 Task: Add Attachment from "Attach a link" to Card Card0000000216 in Board Board0000000054 in Workspace WS0000000018 in Trello. Add Cover Red to Card Card0000000216 in Board Board0000000054 in Workspace WS0000000018 in Trello. Add "Join Card" Button Button0000000216  to Card Card0000000216 in Board Board0000000054 in Workspace WS0000000018 in Trello. Add Description DS0000000216 to Card Card0000000216 in Board Board0000000054 in Workspace WS0000000018 in Trello. Add Comment CM0000000216 to Card Card0000000216 in Board Board0000000054 in Workspace WS0000000018 in Trello
Action: Mouse moved to (516, 25)
Screenshot: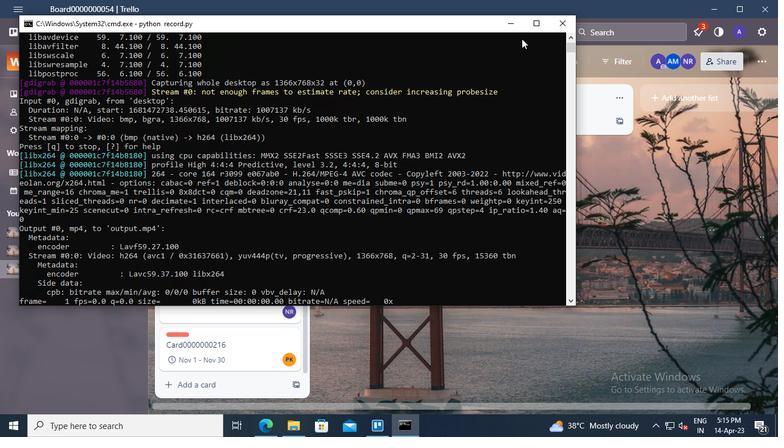 
Action: Mouse pressed left at (516, 25)
Screenshot: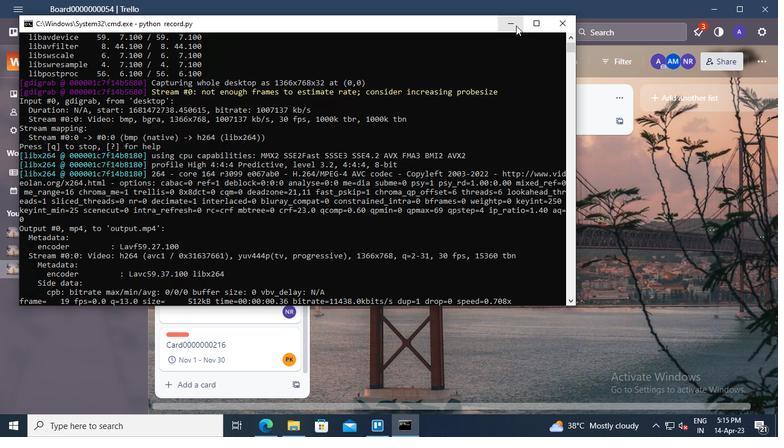 
Action: Mouse moved to (231, 345)
Screenshot: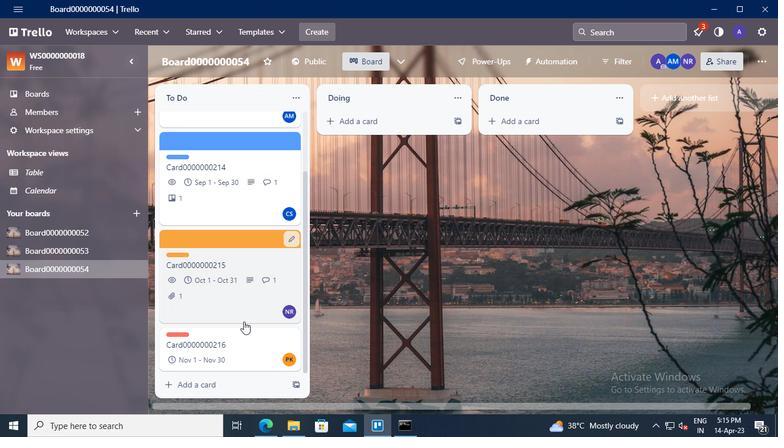 
Action: Mouse pressed left at (231, 345)
Screenshot: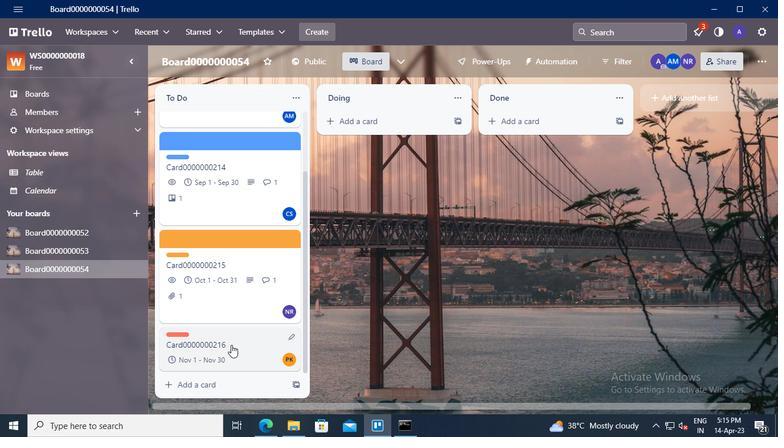 
Action: Mouse moved to (546, 240)
Screenshot: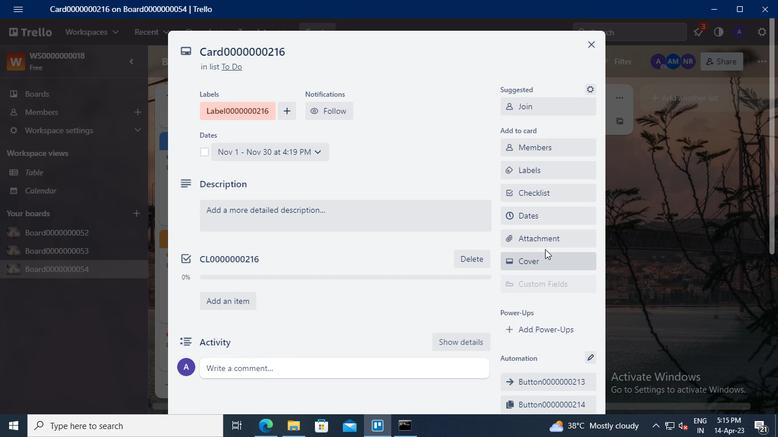 
Action: Mouse pressed left at (546, 240)
Screenshot: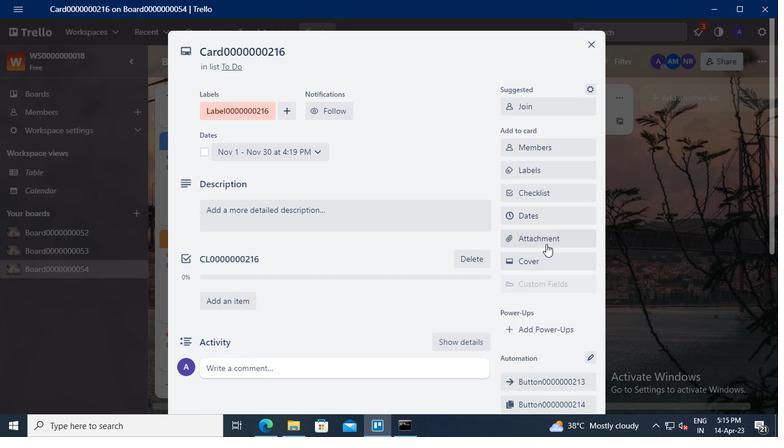 
Action: Mouse moved to (262, 429)
Screenshot: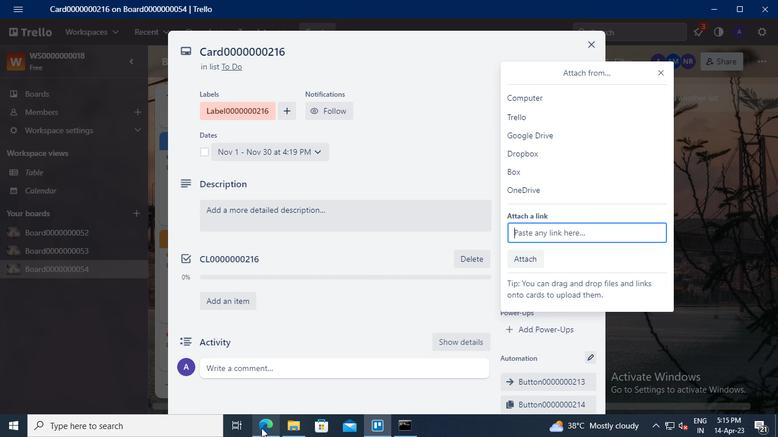 
Action: Mouse pressed left at (262, 429)
Screenshot: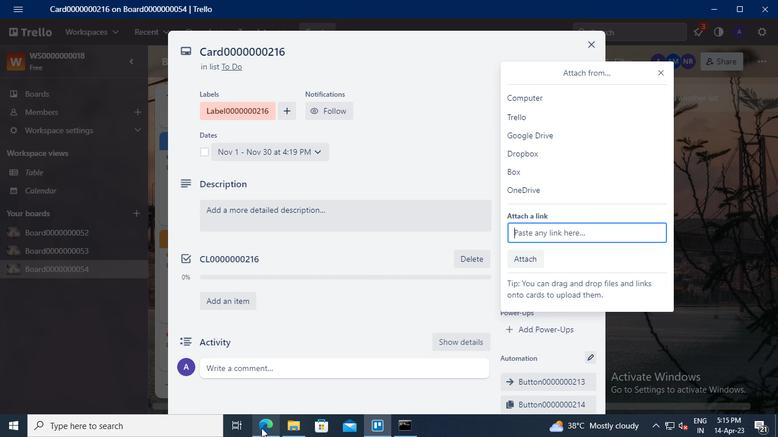 
Action: Mouse moved to (163, 31)
Screenshot: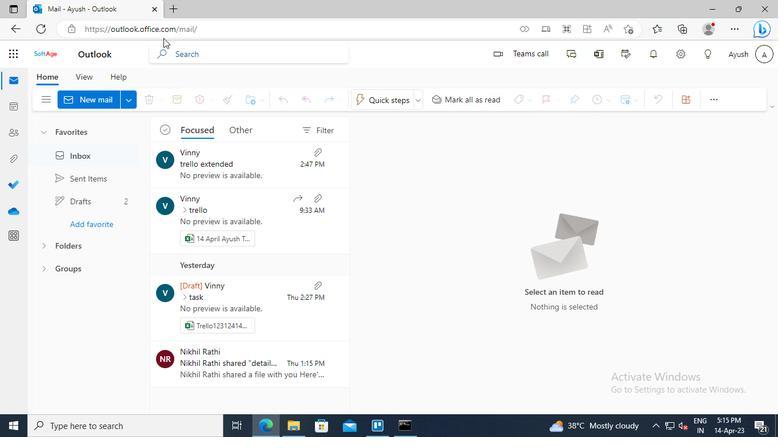 
Action: Mouse pressed left at (163, 31)
Screenshot: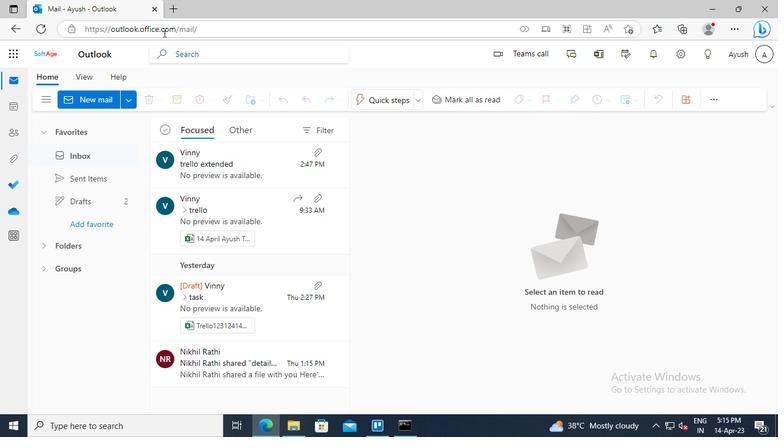 
Action: Keyboard Key.ctrl_l
Screenshot: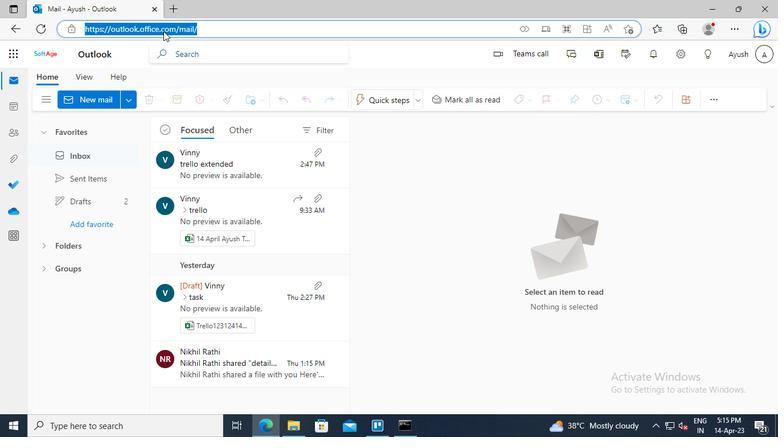 
Action: Keyboard Key.ctrl_l
Screenshot: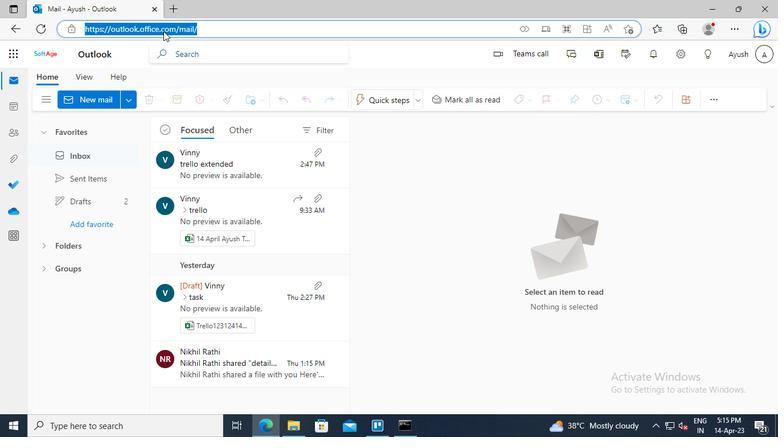 
Action: Keyboard Key.ctrl_l
Screenshot: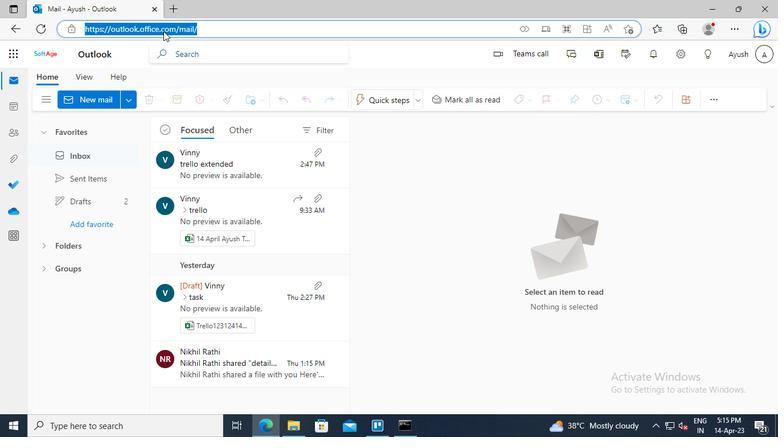 
Action: Keyboard Key.ctrl_l
Screenshot: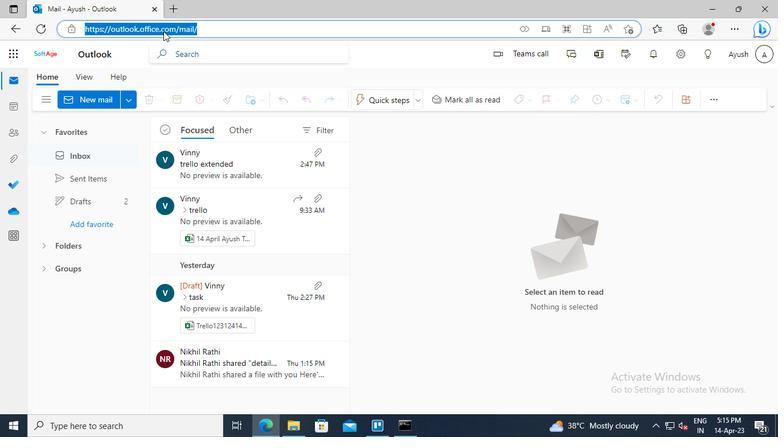 
Action: Keyboard Key.ctrl_l
Screenshot: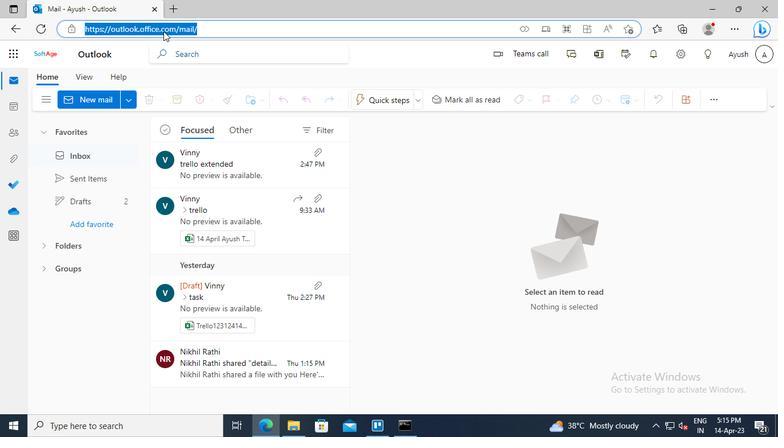 
Action: Keyboard Key.ctrl_l
Screenshot: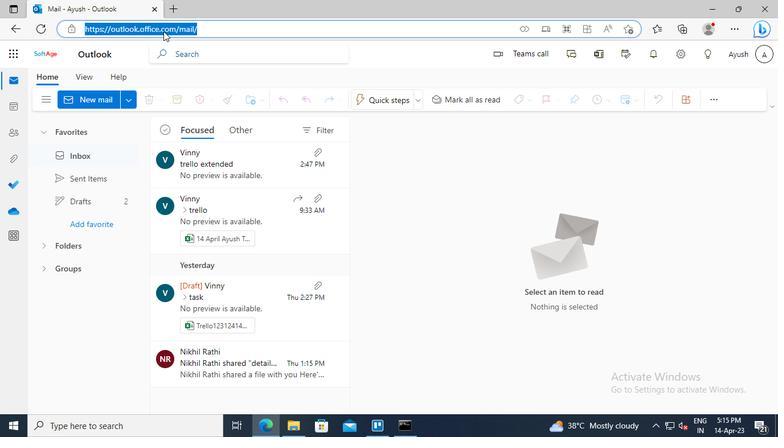 
Action: Keyboard \x03
Screenshot: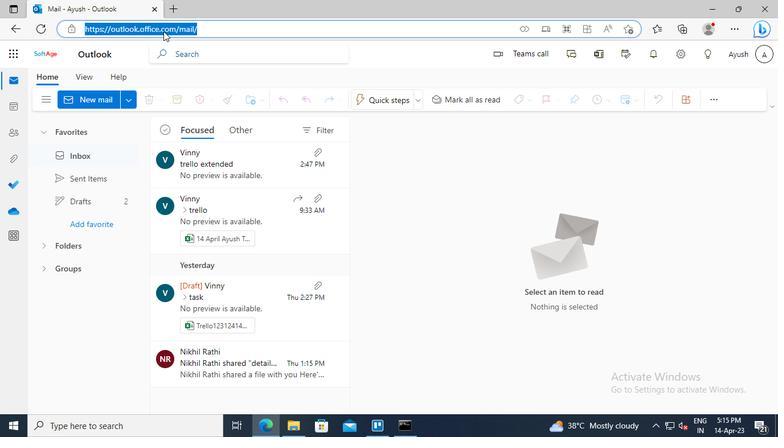 
Action: Mouse moved to (375, 428)
Screenshot: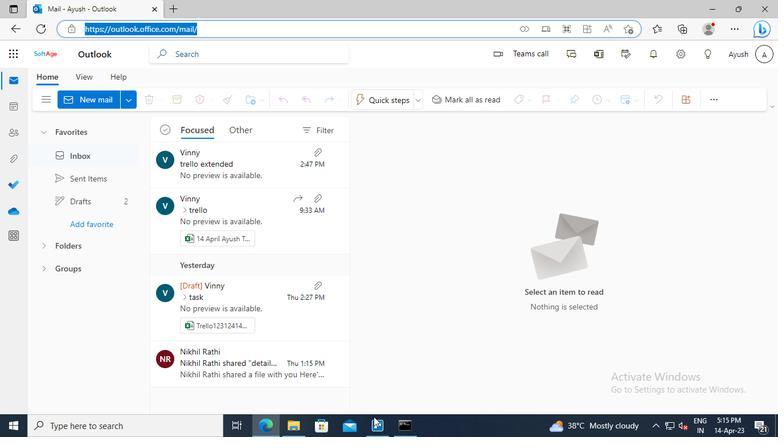 
Action: Mouse pressed left at (375, 428)
Screenshot: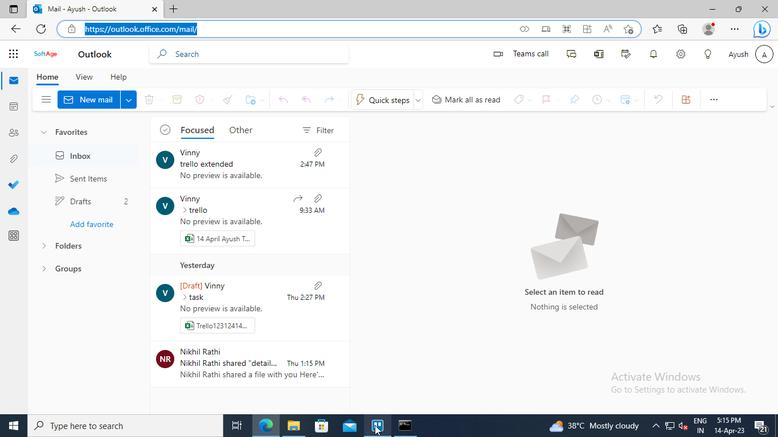 
Action: Mouse moved to (526, 235)
Screenshot: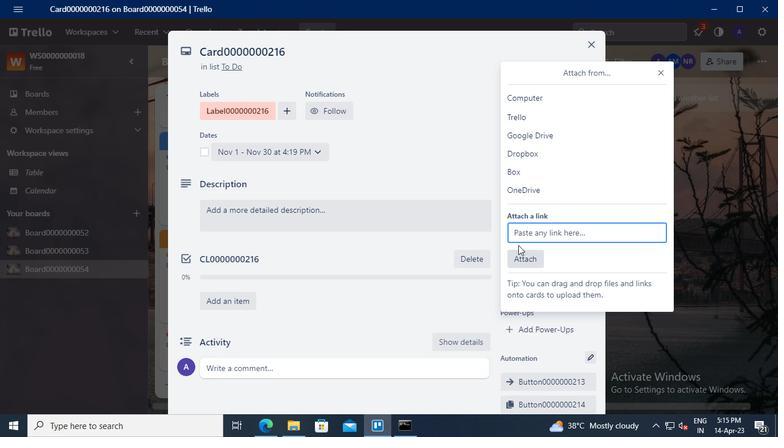 
Action: Mouse pressed left at (526, 235)
Screenshot: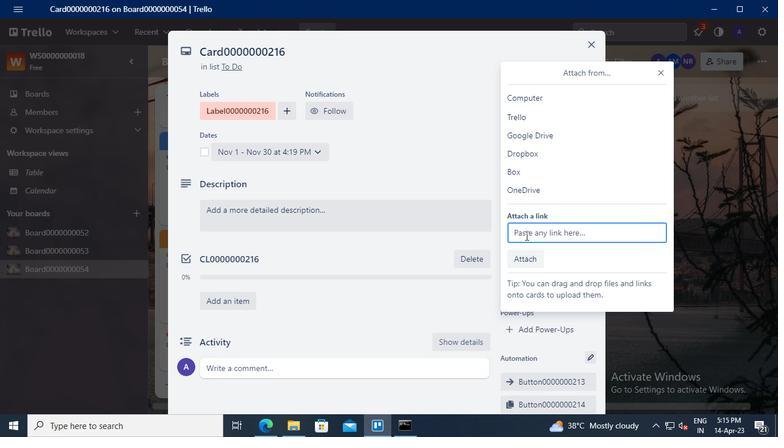 
Action: Keyboard Key.ctrl_l
Screenshot: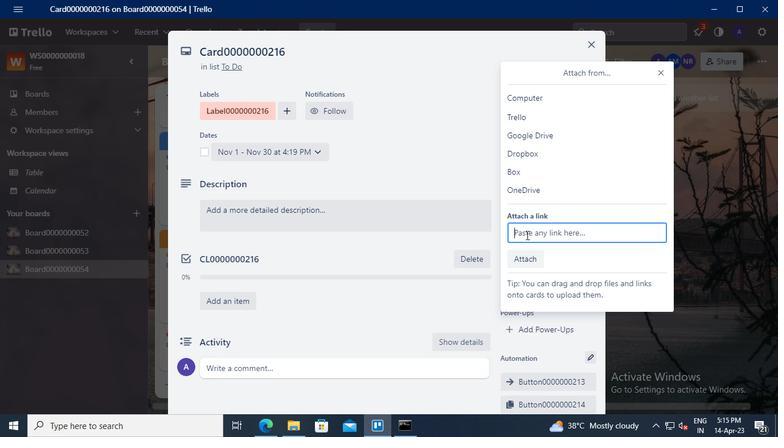 
Action: Keyboard \x16
Screenshot: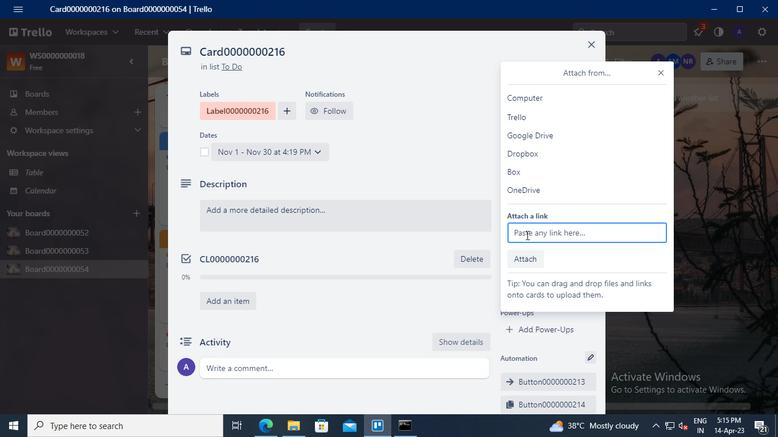 
Action: Mouse moved to (529, 301)
Screenshot: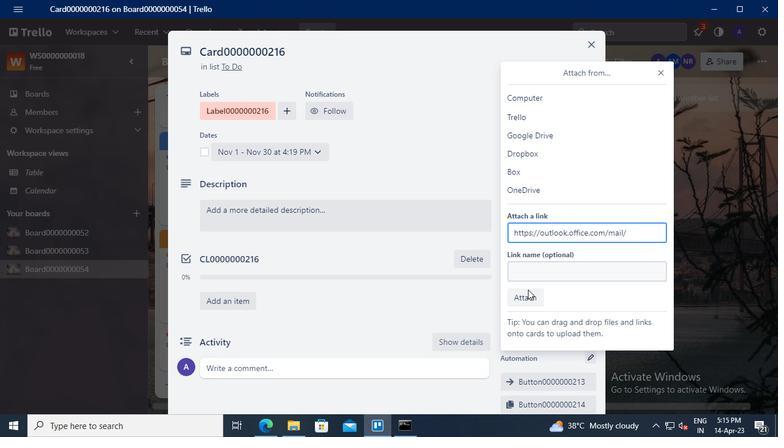 
Action: Mouse pressed left at (529, 301)
Screenshot: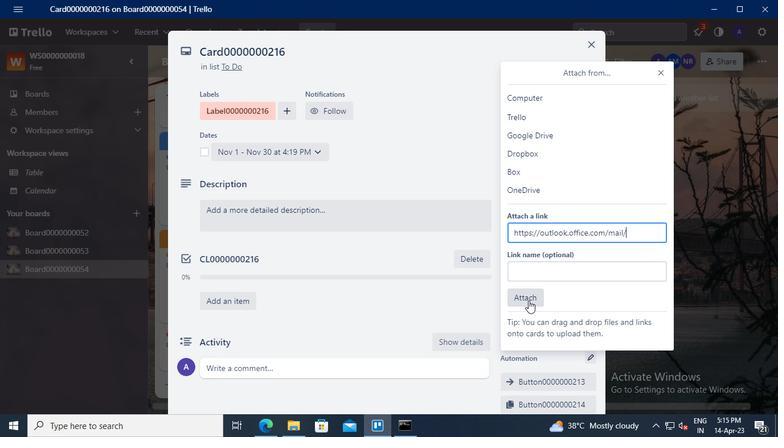 
Action: Mouse moved to (534, 262)
Screenshot: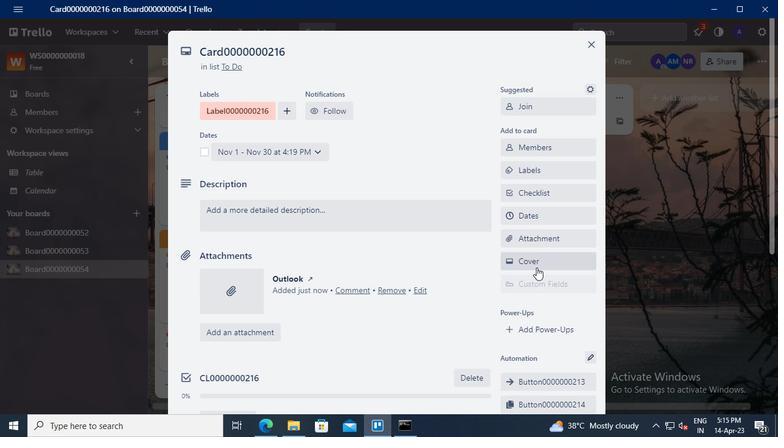
Action: Mouse pressed left at (534, 262)
Screenshot: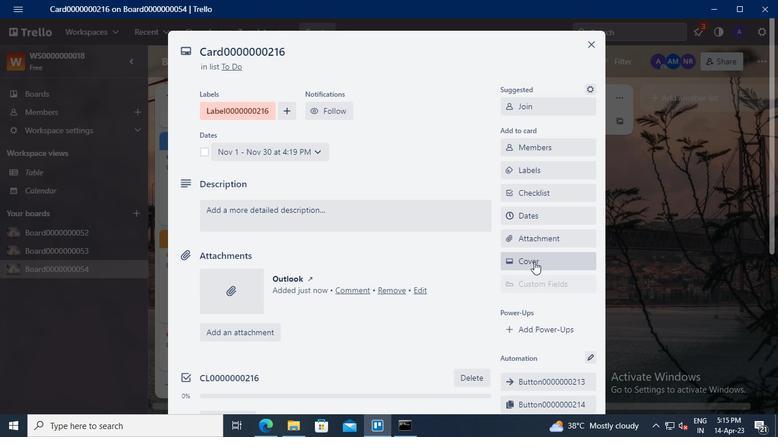 
Action: Mouse moved to (615, 186)
Screenshot: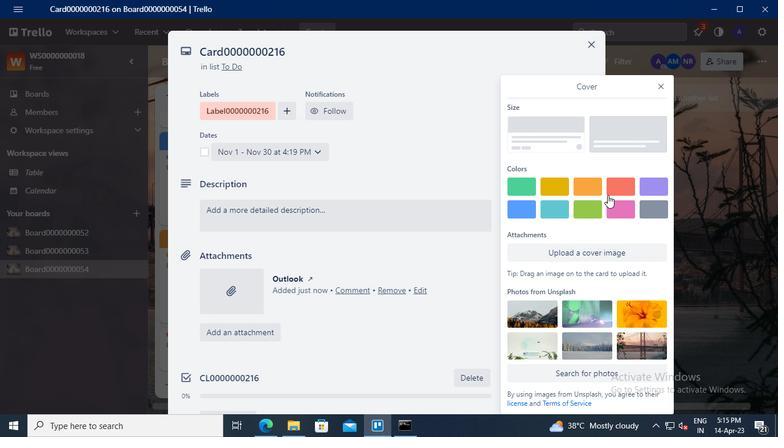 
Action: Mouse pressed left at (615, 186)
Screenshot: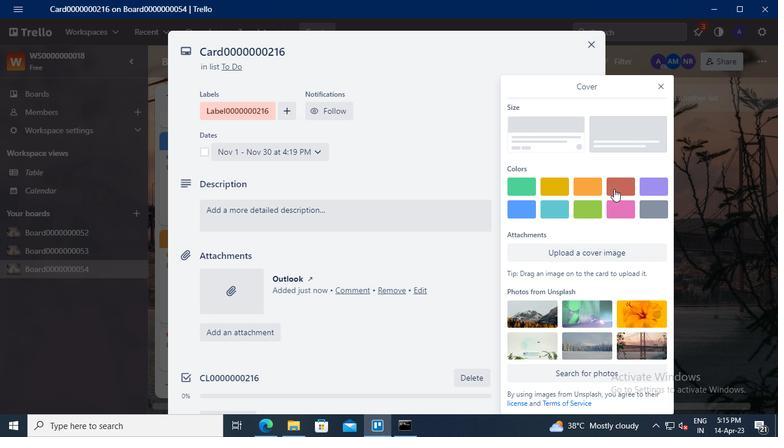
Action: Mouse moved to (661, 67)
Screenshot: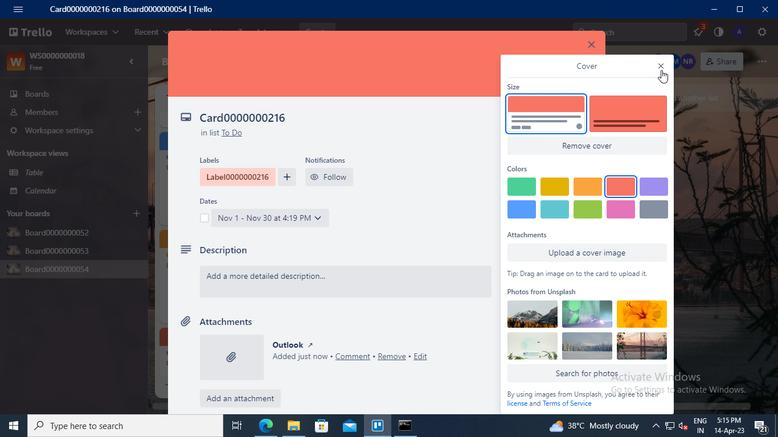 
Action: Mouse pressed left at (661, 67)
Screenshot: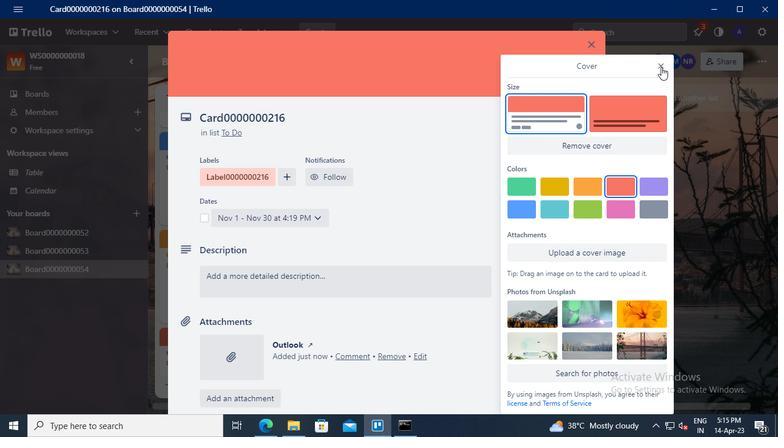 
Action: Mouse moved to (547, 286)
Screenshot: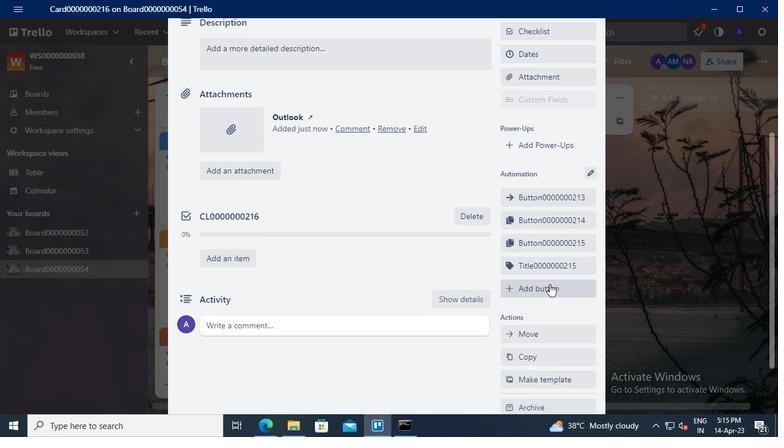 
Action: Mouse pressed left at (547, 286)
Screenshot: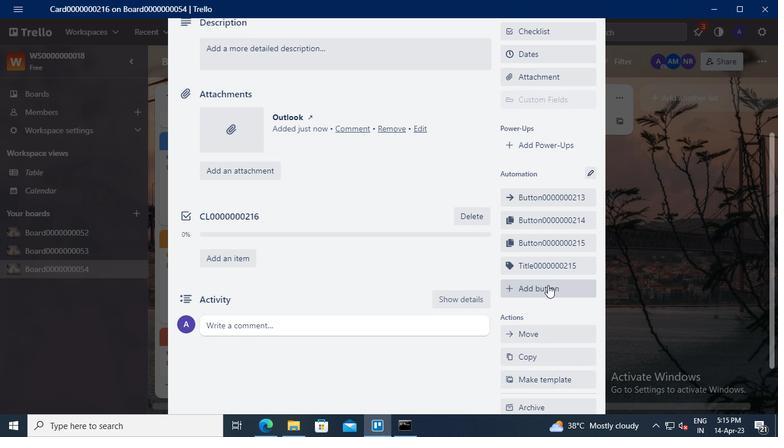 
Action: Mouse moved to (546, 172)
Screenshot: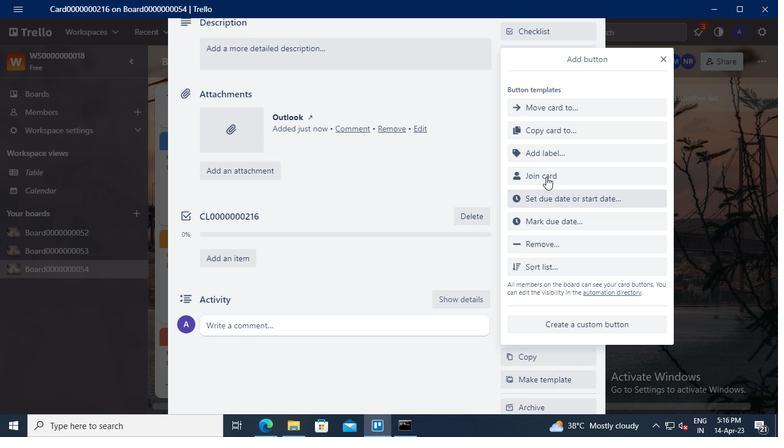 
Action: Mouse pressed left at (546, 172)
Screenshot: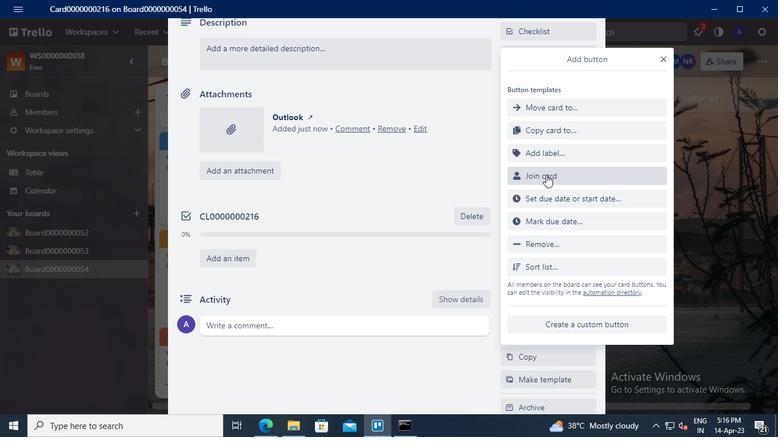 
Action: Mouse moved to (557, 129)
Screenshot: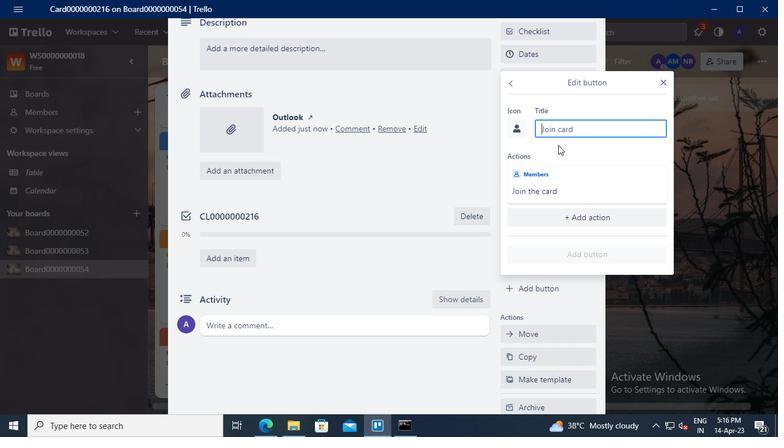 
Action: Mouse pressed left at (557, 129)
Screenshot: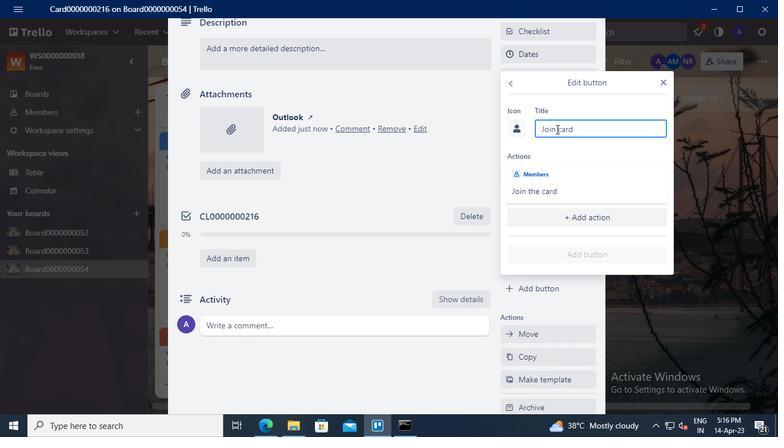 
Action: Keyboard Key.shift
Screenshot: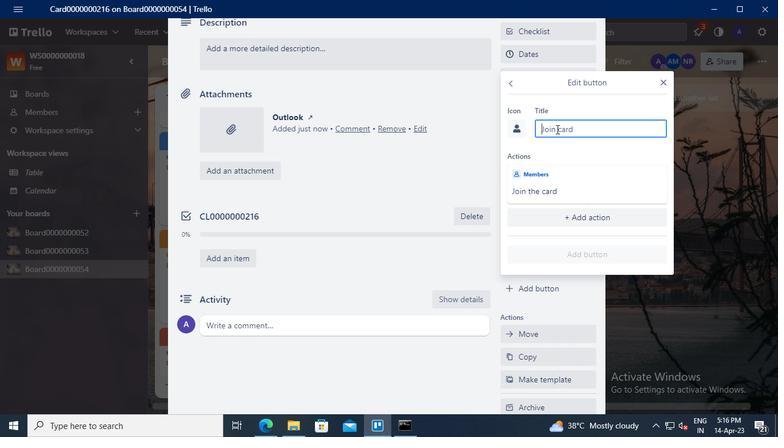 
Action: Keyboard B
Screenshot: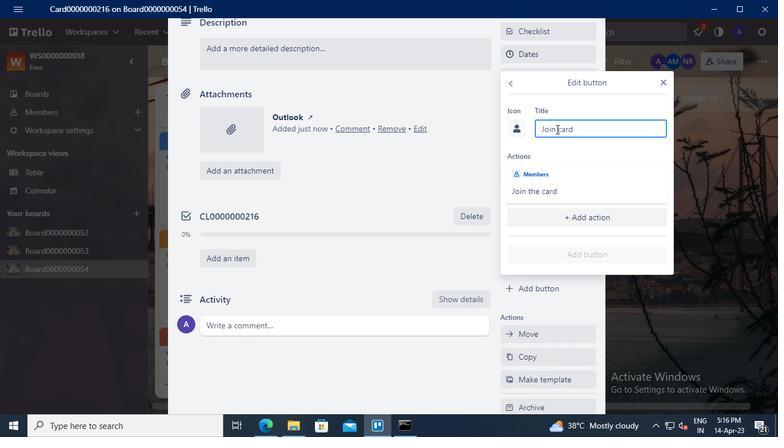 
Action: Keyboard u
Screenshot: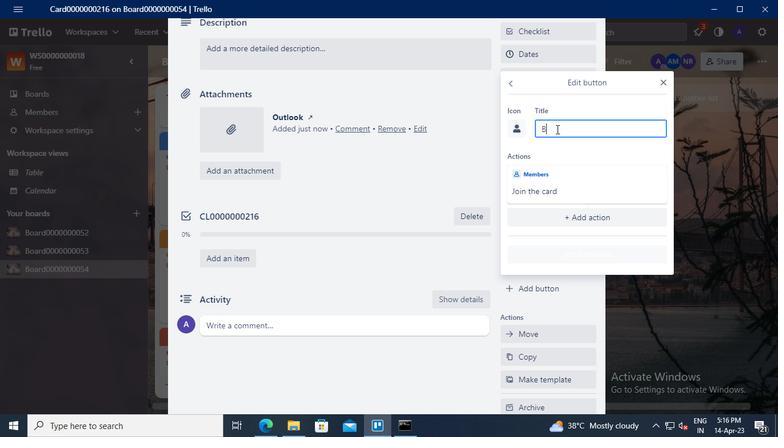 
Action: Keyboard t
Screenshot: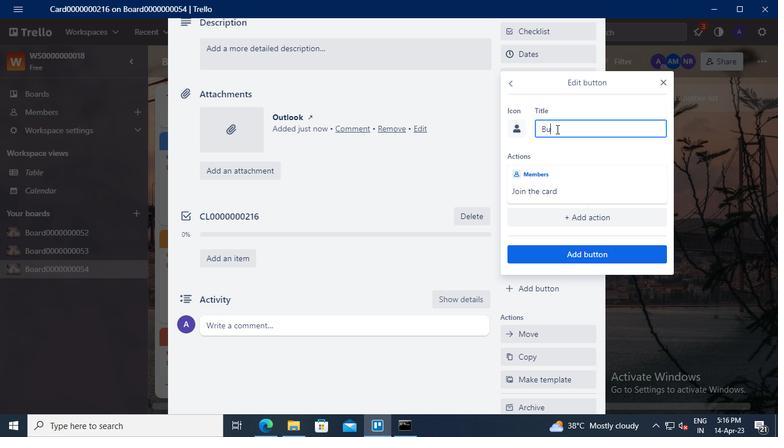 
Action: Keyboard t
Screenshot: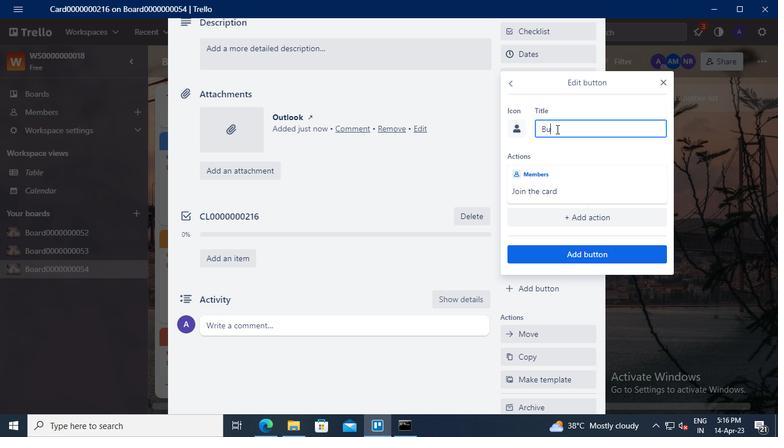 
Action: Keyboard o
Screenshot: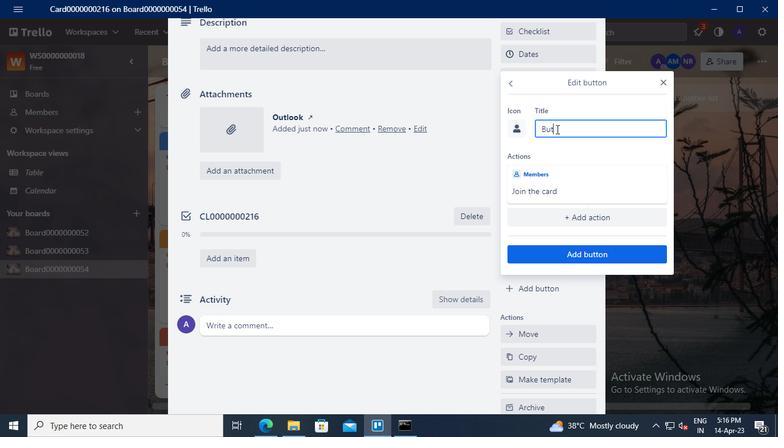 
Action: Keyboard n
Screenshot: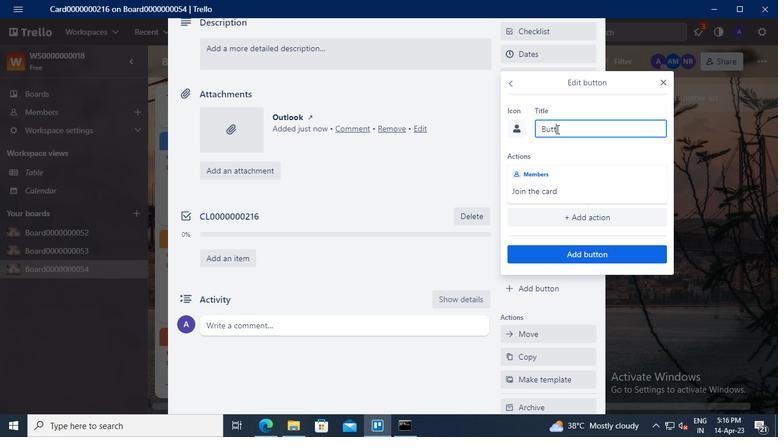 
Action: Keyboard <96>
Screenshot: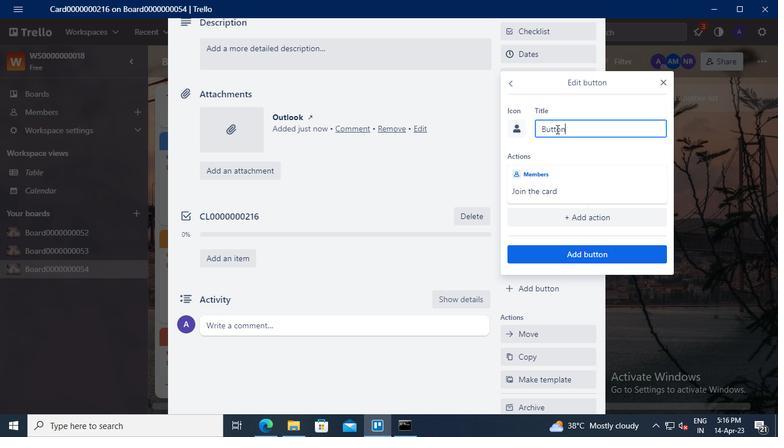 
Action: Keyboard <96>
Screenshot: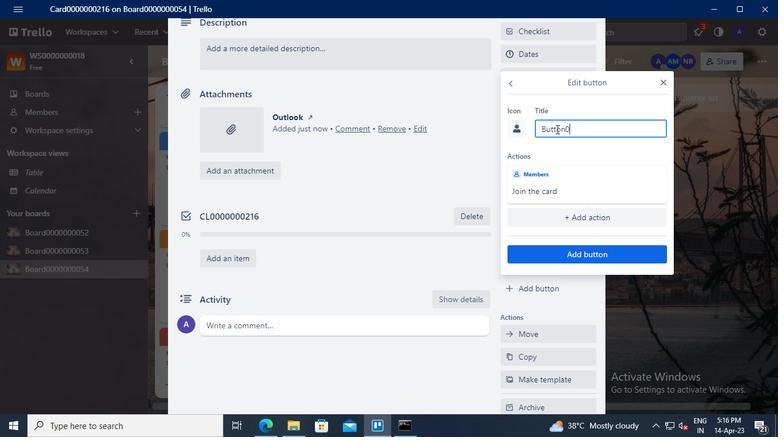 
Action: Keyboard <96>
Screenshot: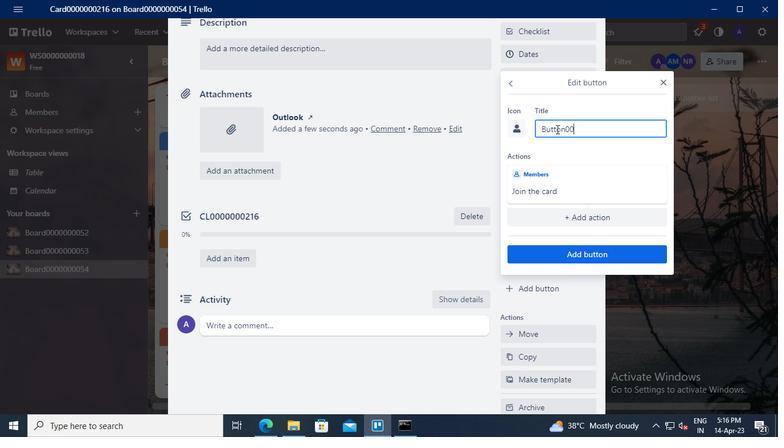 
Action: Keyboard <96>
Screenshot: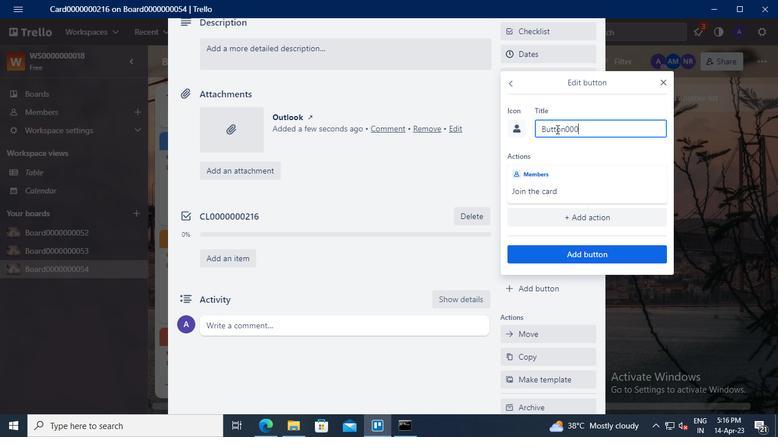 
Action: Keyboard <96>
Screenshot: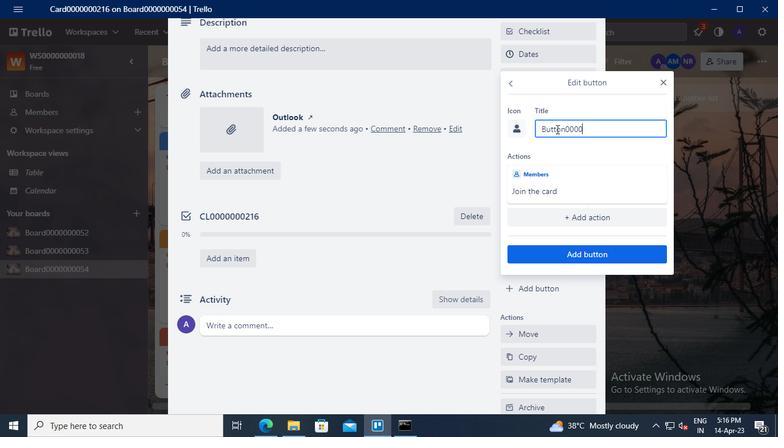 
Action: Keyboard <96>
Screenshot: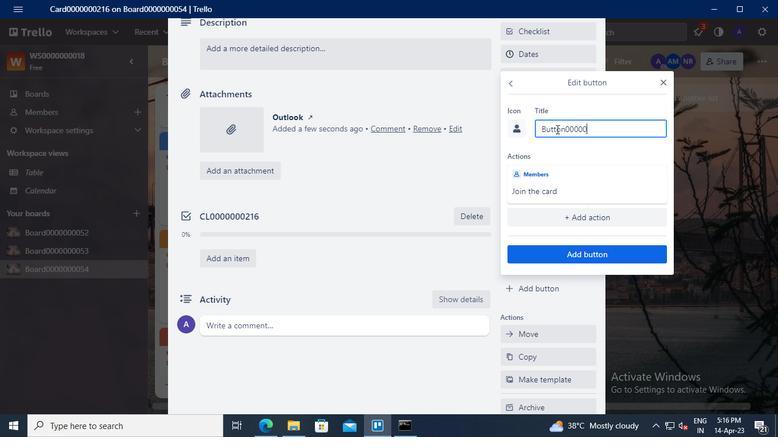 
Action: Keyboard <96>
Screenshot: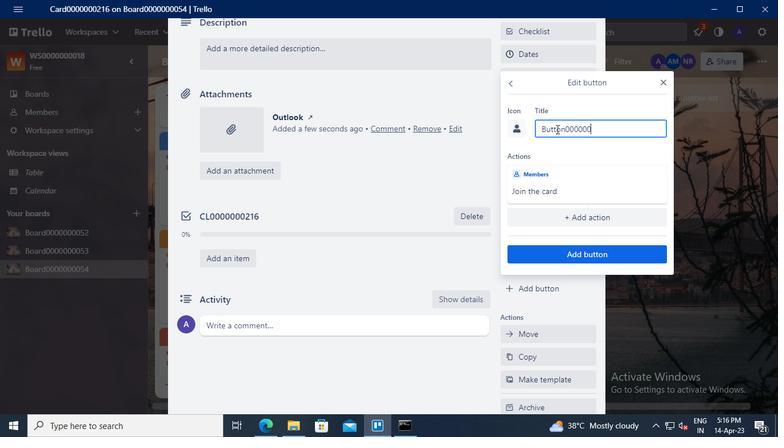 
Action: Keyboard <98>
Screenshot: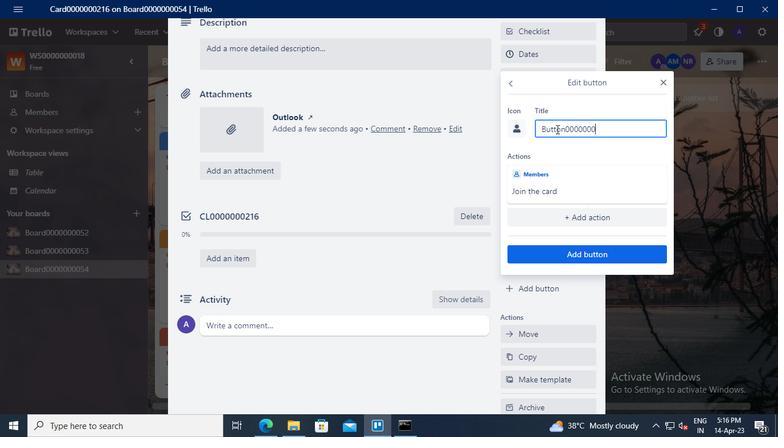 
Action: Keyboard <97>
Screenshot: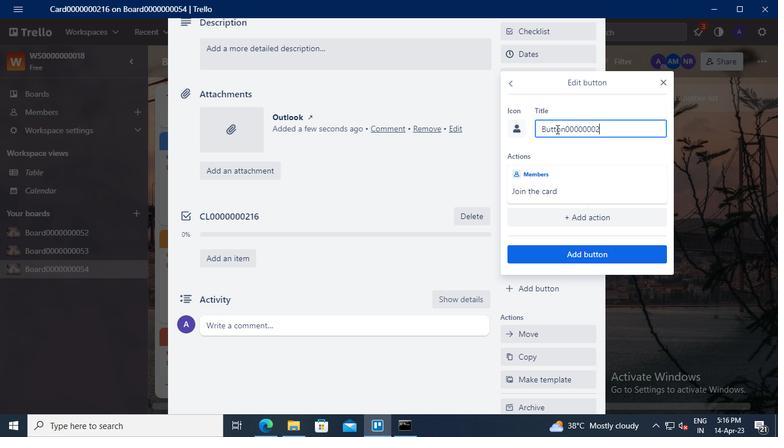 
Action: Keyboard <102>
Screenshot: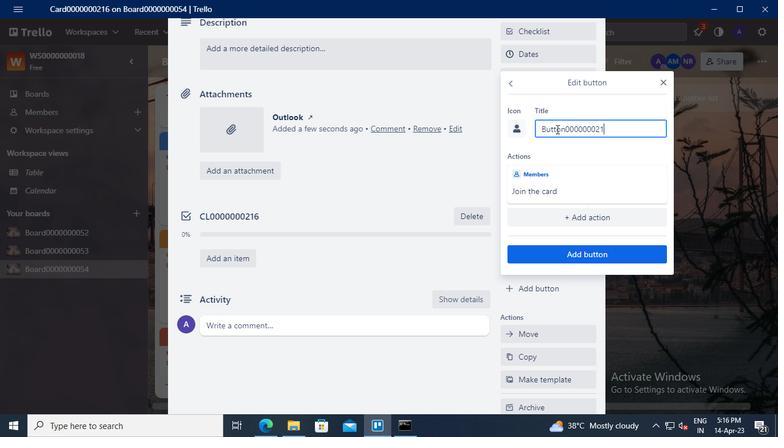 
Action: Mouse moved to (572, 251)
Screenshot: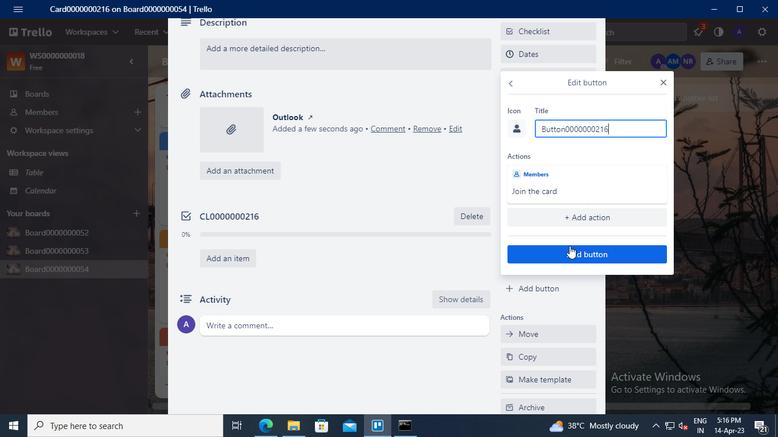 
Action: Mouse pressed left at (572, 251)
Screenshot: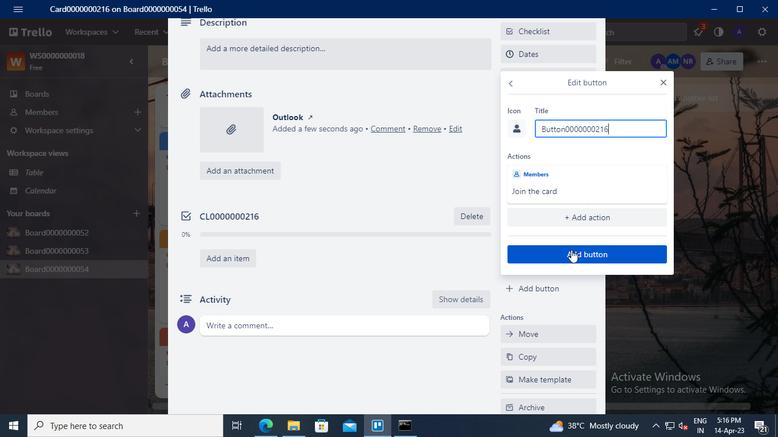 
Action: Mouse moved to (224, 163)
Screenshot: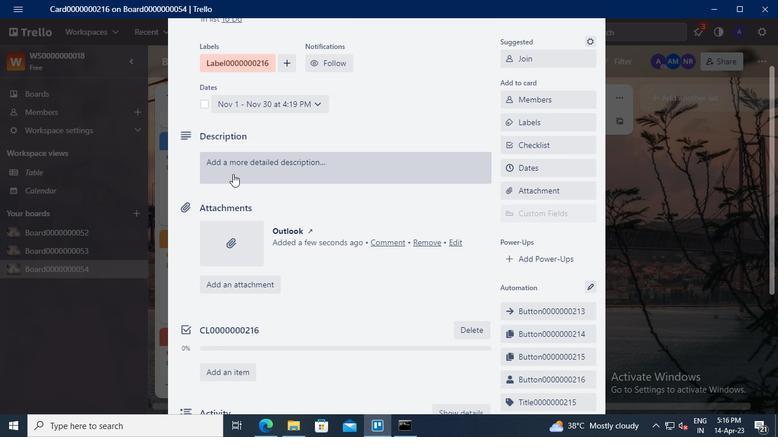 
Action: Mouse pressed left at (224, 163)
Screenshot: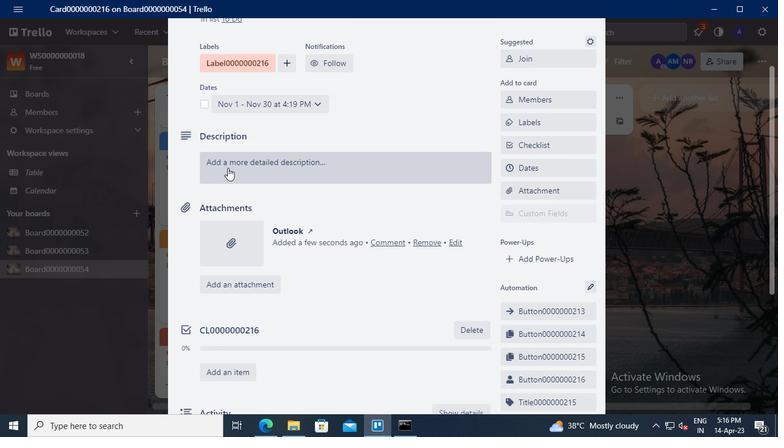 
Action: Mouse moved to (217, 196)
Screenshot: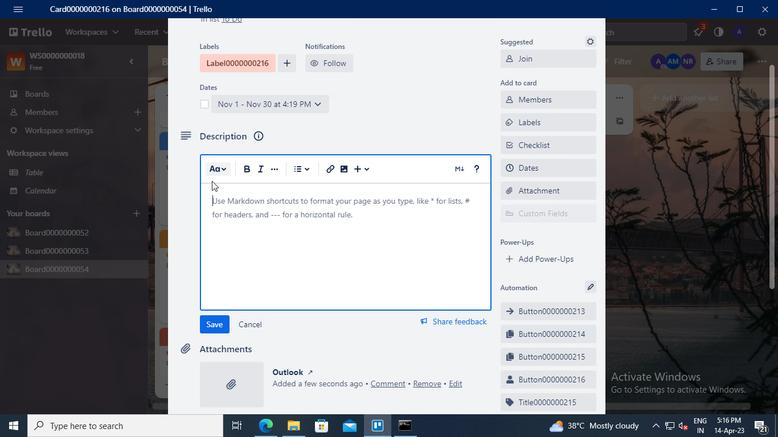 
Action: Mouse pressed left at (217, 196)
Screenshot: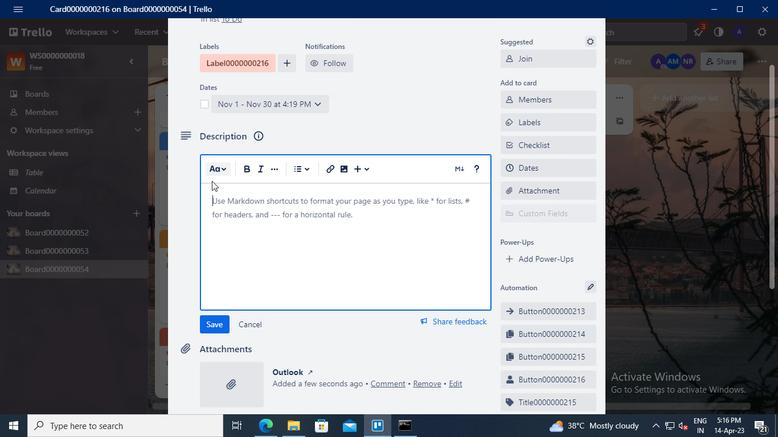 
Action: Keyboard Key.shift
Screenshot: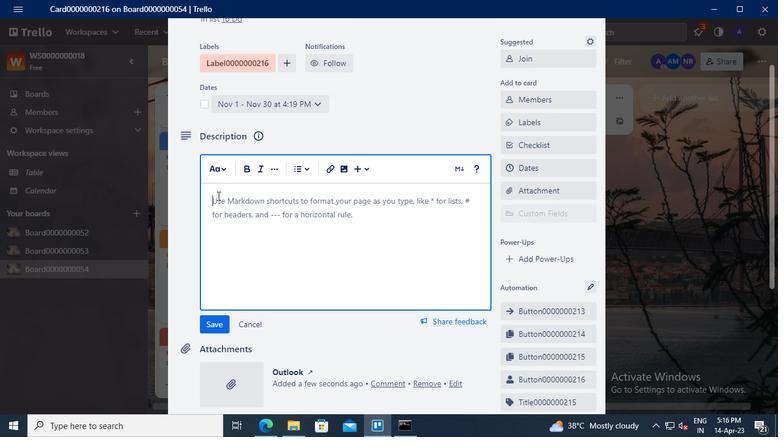 
Action: Keyboard D
Screenshot: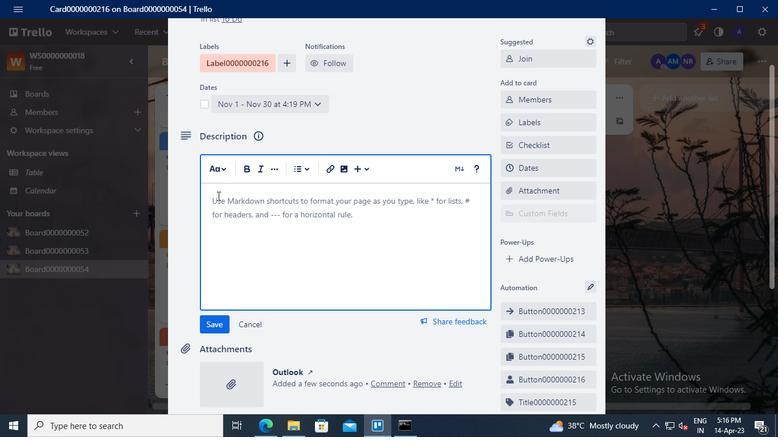 
Action: Keyboard S
Screenshot: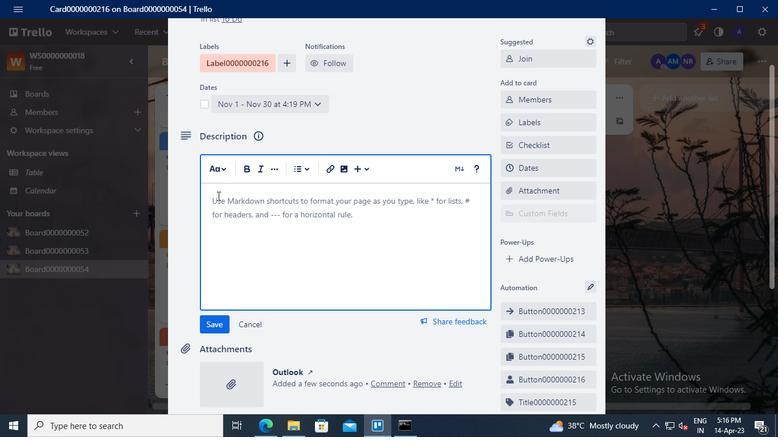 
Action: Keyboard <96>
Screenshot: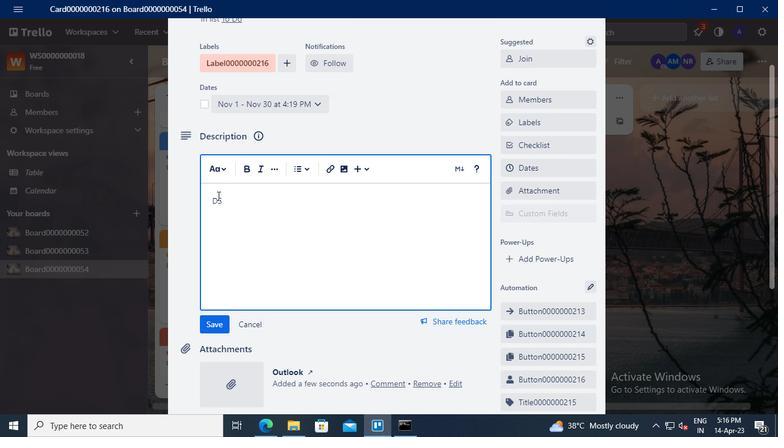 
Action: Keyboard <96>
Screenshot: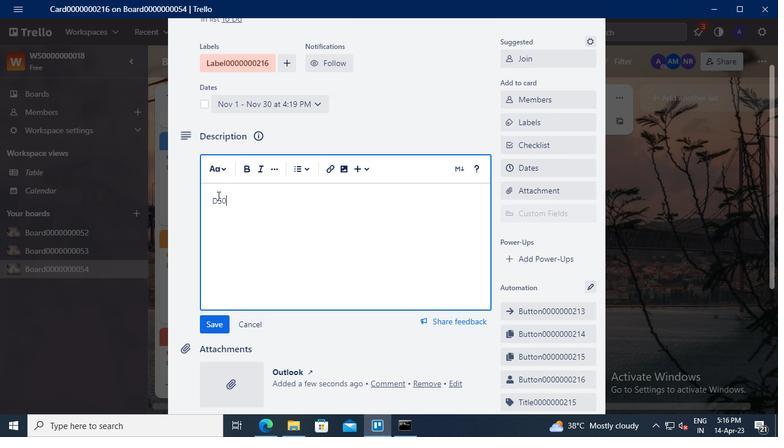 
Action: Keyboard <96>
Screenshot: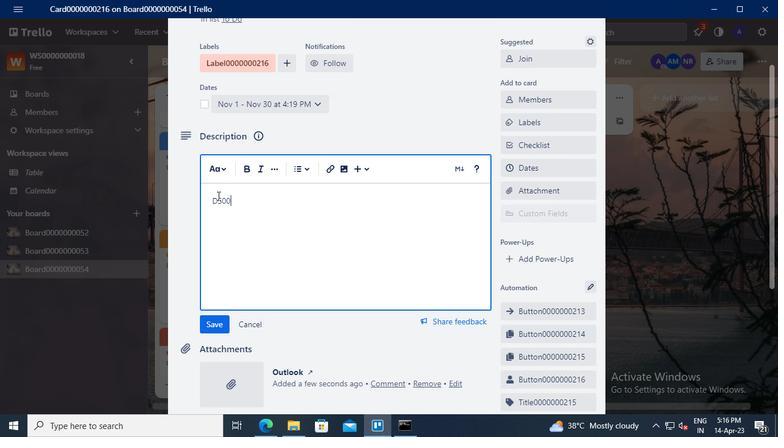
Action: Keyboard <96>
Screenshot: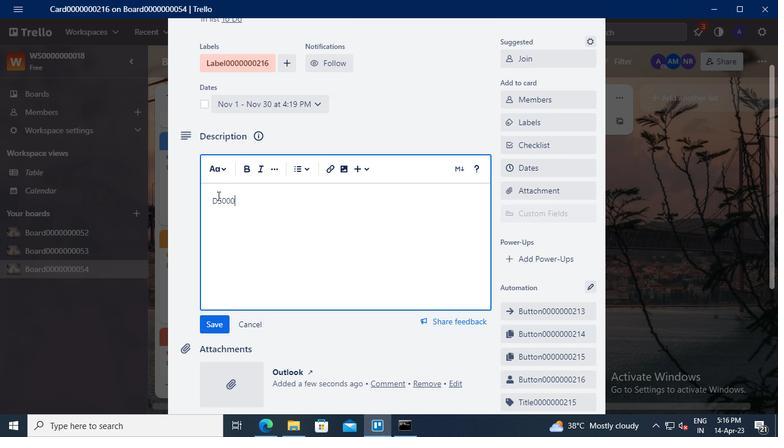 
Action: Keyboard <96>
Screenshot: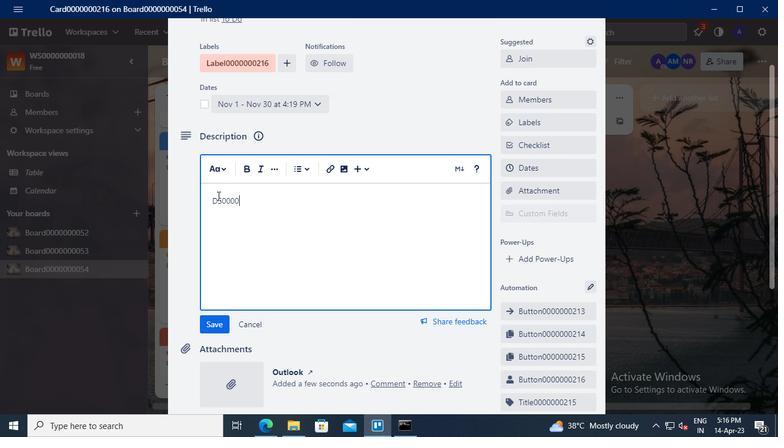 
Action: Keyboard <96>
Screenshot: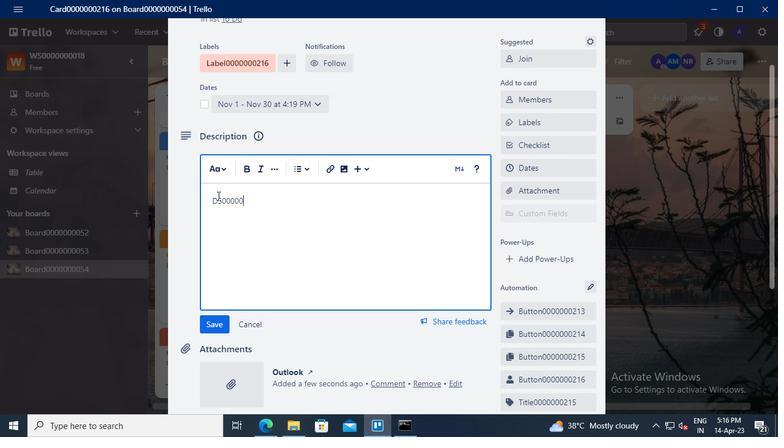 
Action: Keyboard <96>
Screenshot: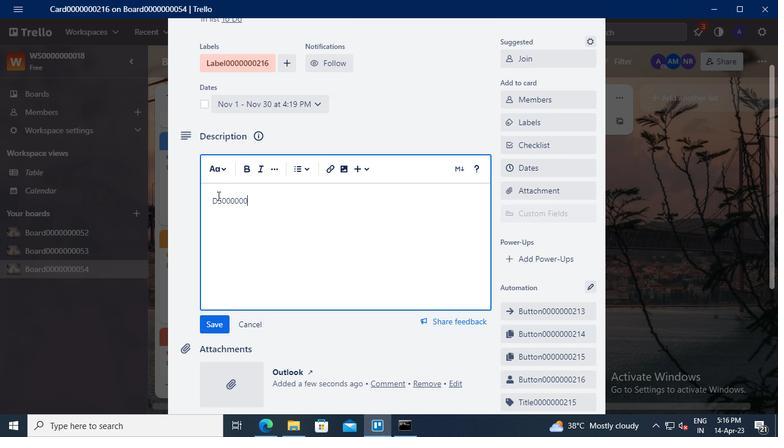 
Action: Keyboard <98>
Screenshot: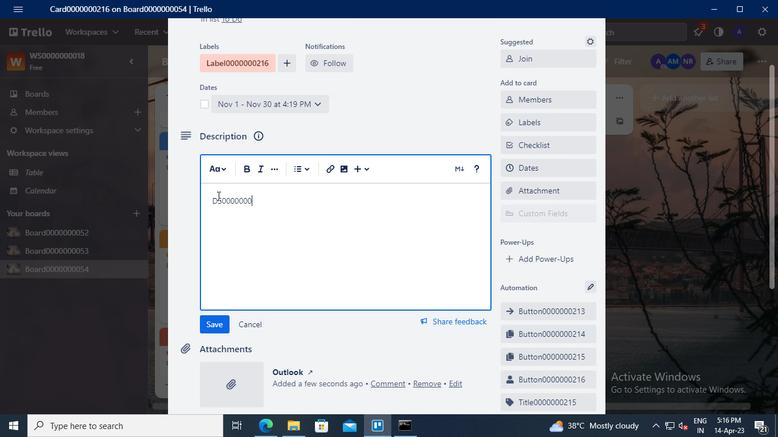 
Action: Keyboard <97>
Screenshot: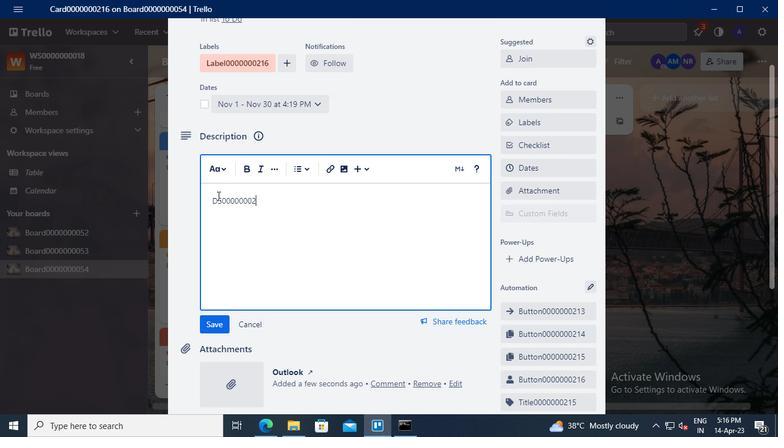 
Action: Keyboard <102>
Screenshot: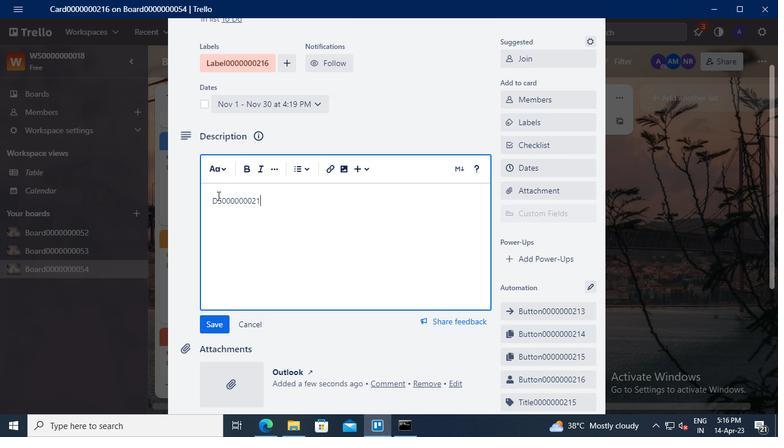 
Action: Mouse moved to (213, 320)
Screenshot: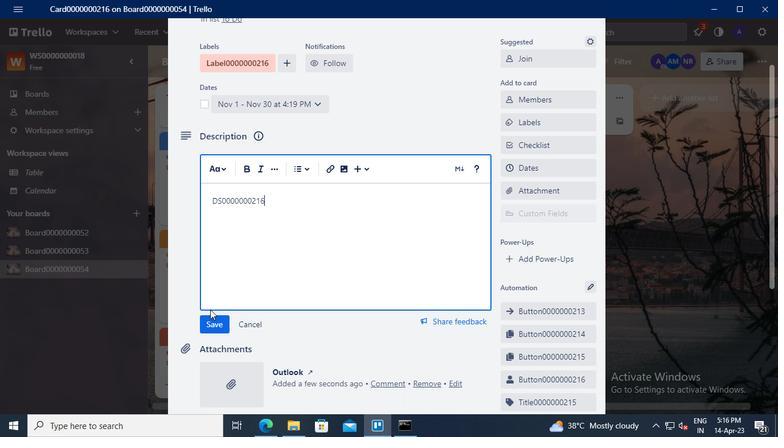 
Action: Mouse pressed left at (213, 320)
Screenshot: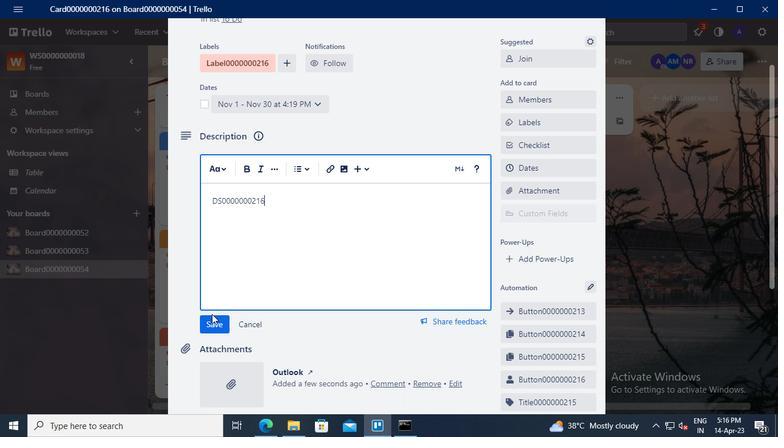 
Action: Mouse moved to (231, 249)
Screenshot: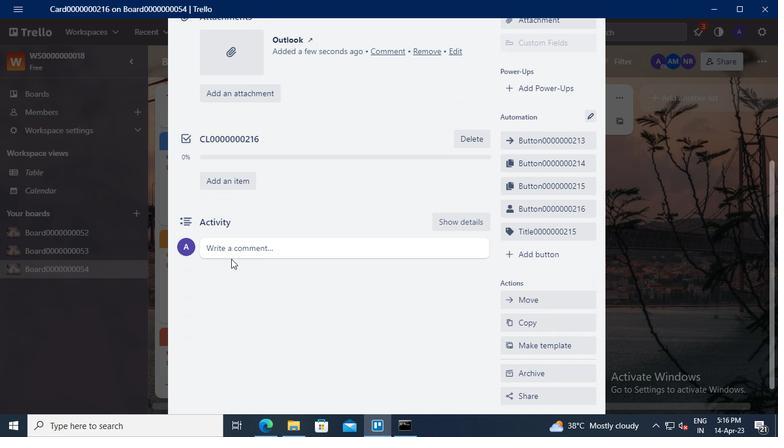 
Action: Mouse pressed left at (231, 249)
Screenshot: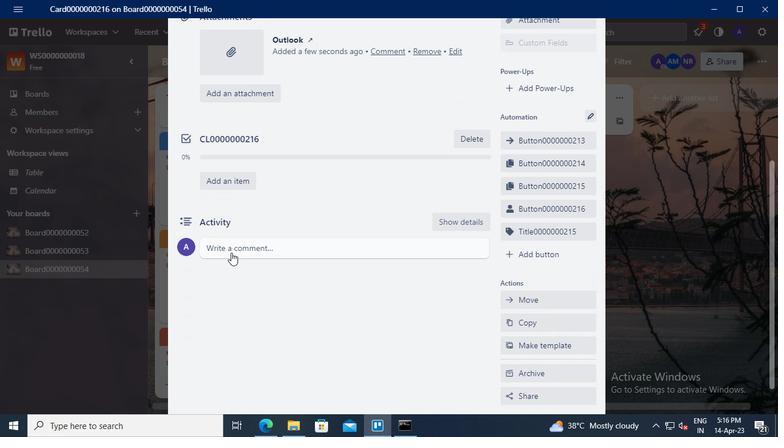 
Action: Keyboard Key.shift
Screenshot: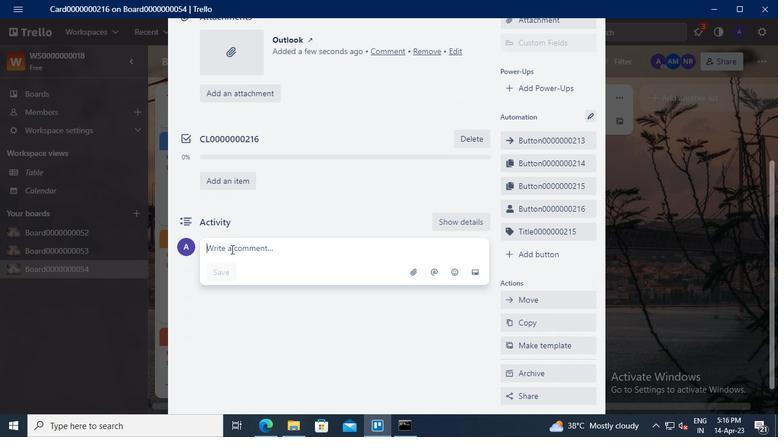 
Action: Keyboard C
Screenshot: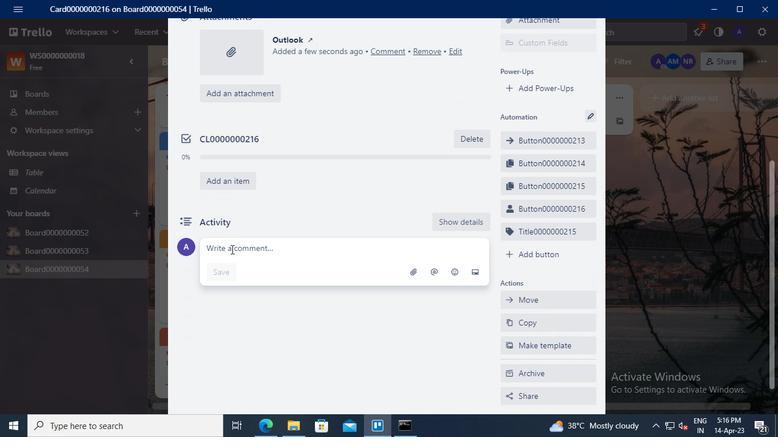 
Action: Keyboard M
Screenshot: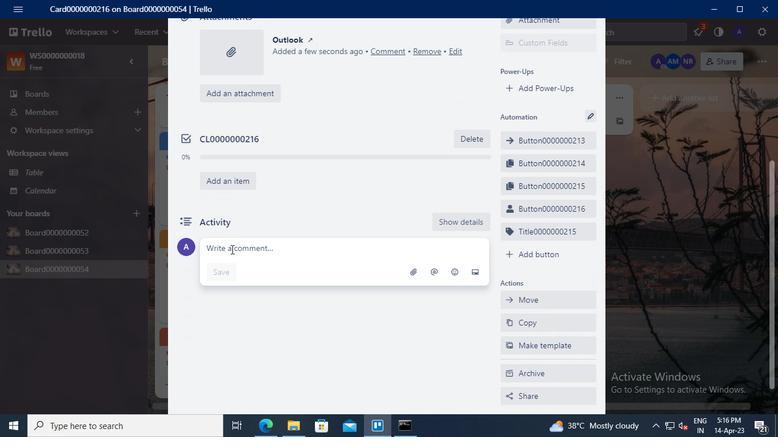 
Action: Keyboard <96>
Screenshot: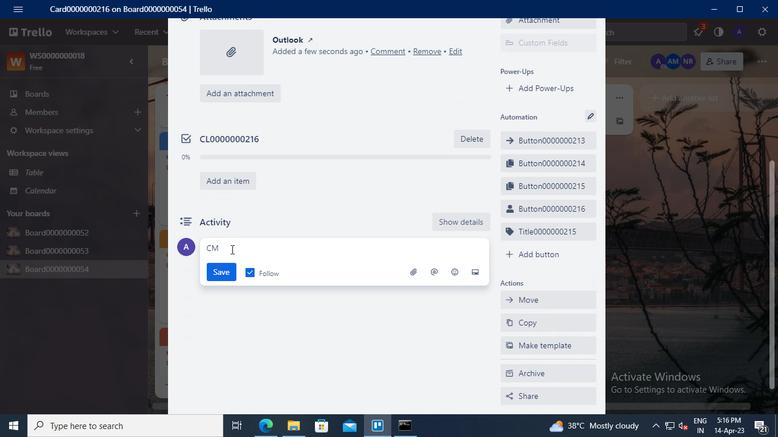 
Action: Keyboard <96>
Screenshot: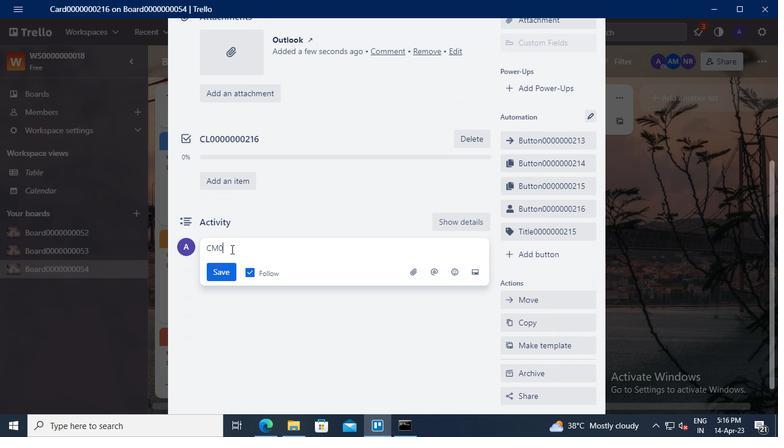 
Action: Keyboard <96>
Screenshot: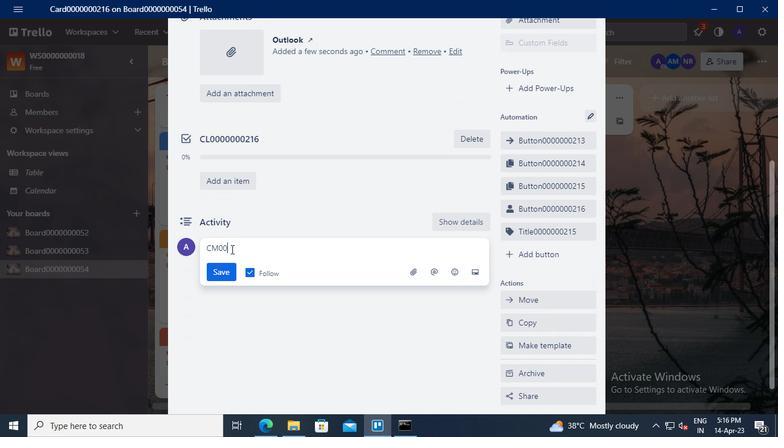 
Action: Keyboard <96>
Screenshot: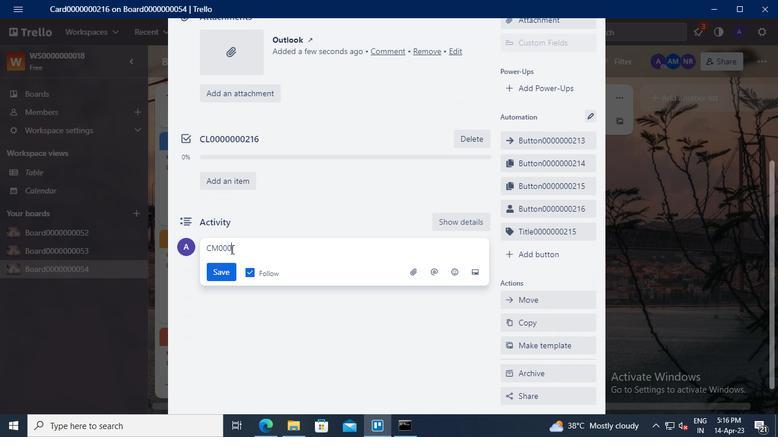 
Action: Keyboard <96>
Screenshot: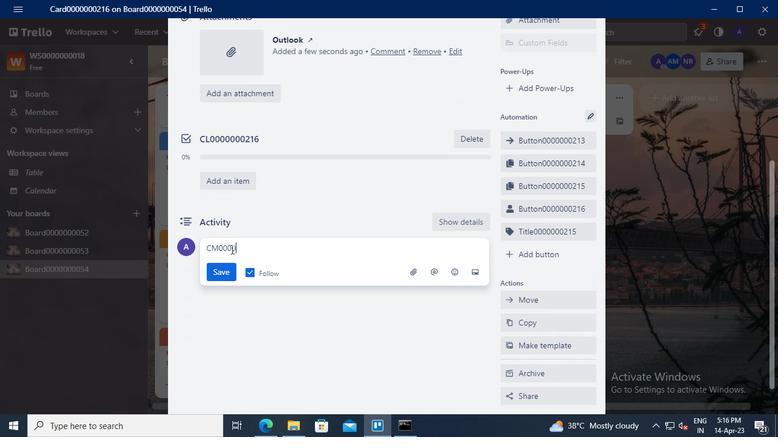 
Action: Keyboard <96>
Screenshot: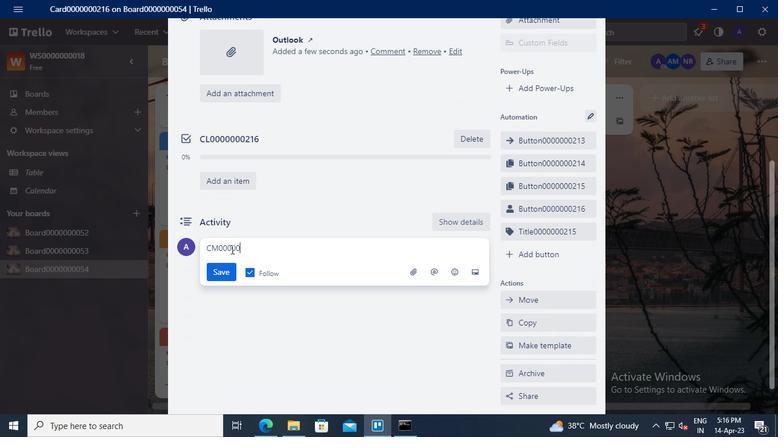
Action: Keyboard <96>
Screenshot: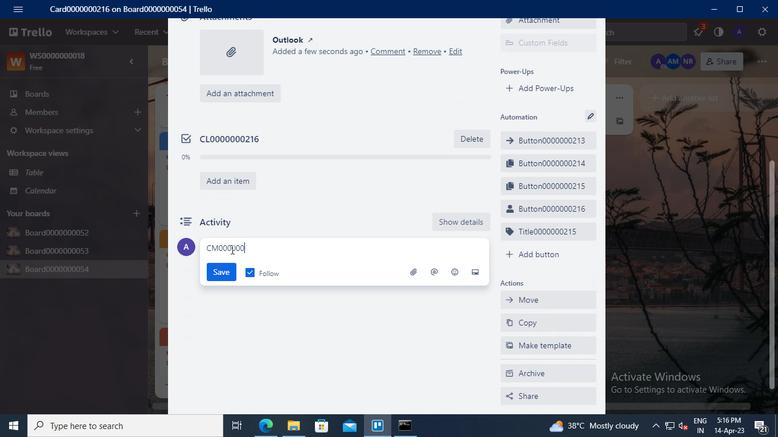 
Action: Keyboard <98>
Screenshot: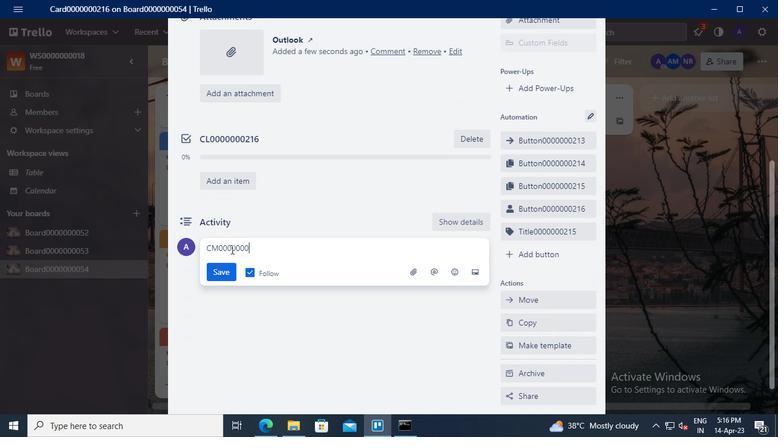 
Action: Keyboard <97>
Screenshot: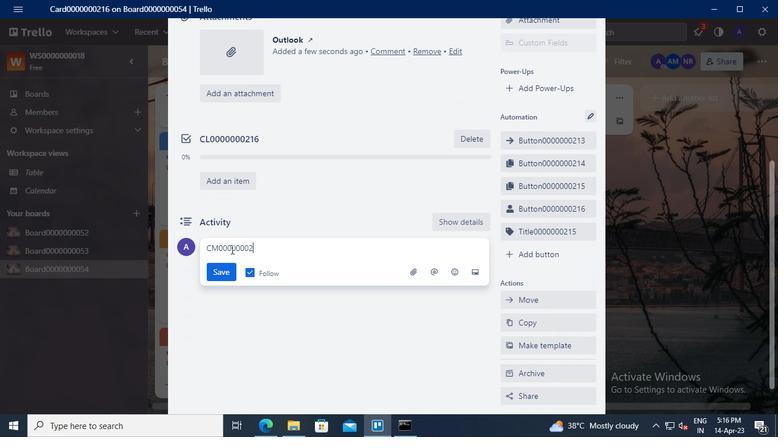 
Action: Keyboard <102>
Screenshot: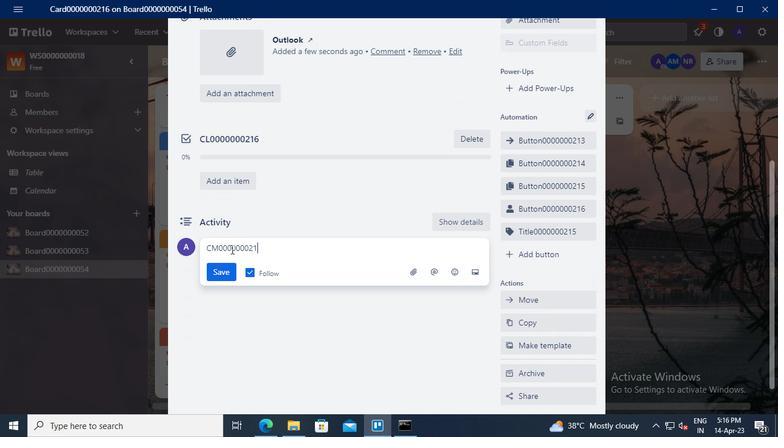 
Action: Mouse moved to (225, 272)
Screenshot: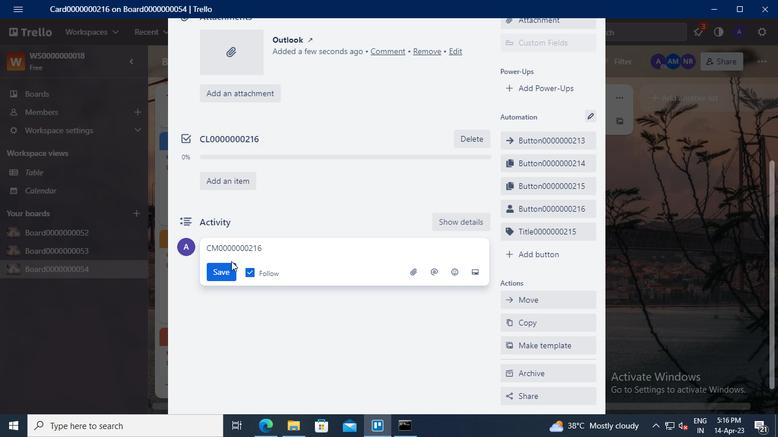 
Action: Mouse pressed left at (225, 272)
Screenshot: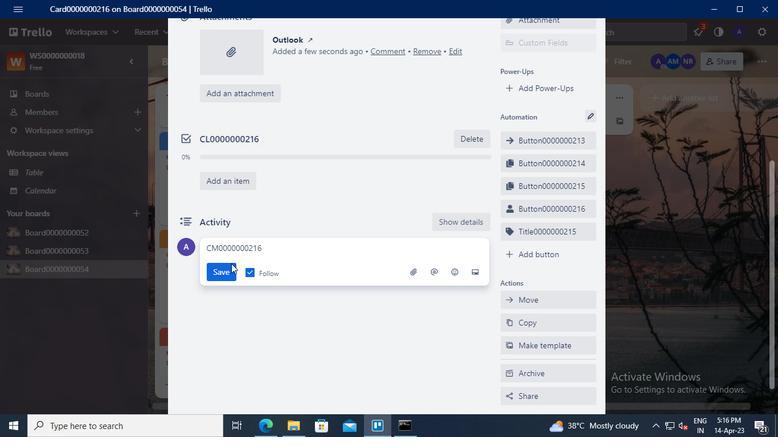 
Action: Mouse moved to (408, 429)
Screenshot: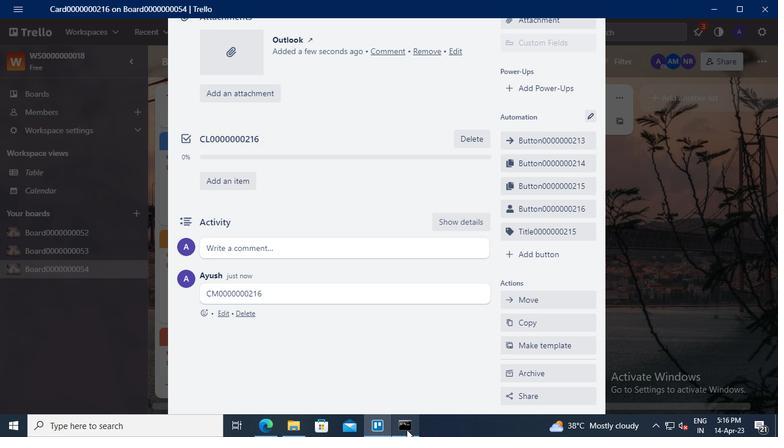 
Action: Mouse pressed left at (408, 429)
Screenshot: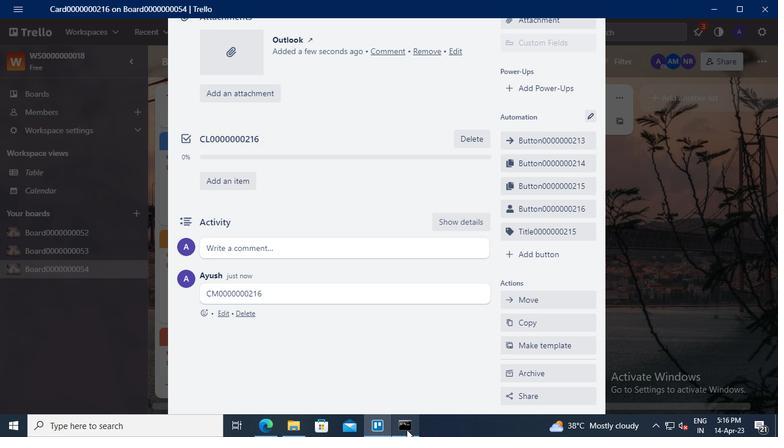 
Action: Mouse moved to (564, 28)
Screenshot: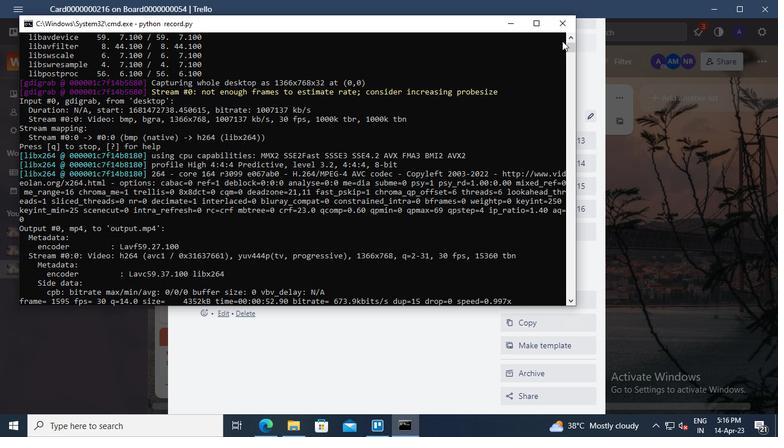 
Action: Mouse pressed left at (564, 28)
Screenshot: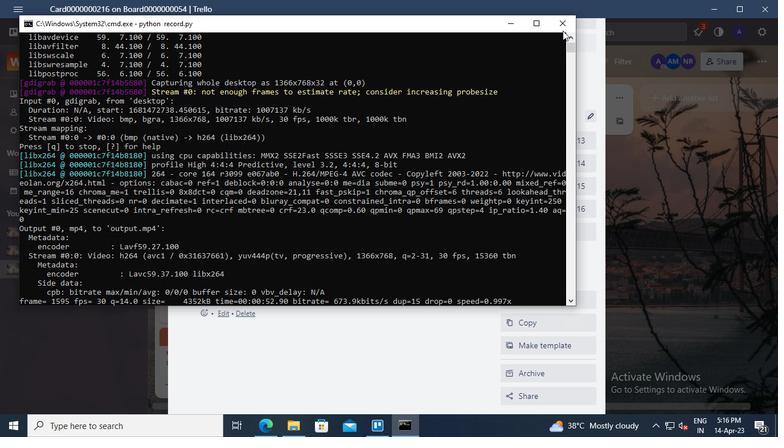 
